 Task: Add the task  Improve code modularity for better maintainability to the section Code Catalysts in the project TransparentLine and add a Due Date to the respective task as 2023/12/16.
Action: Mouse moved to (878, 503)
Screenshot: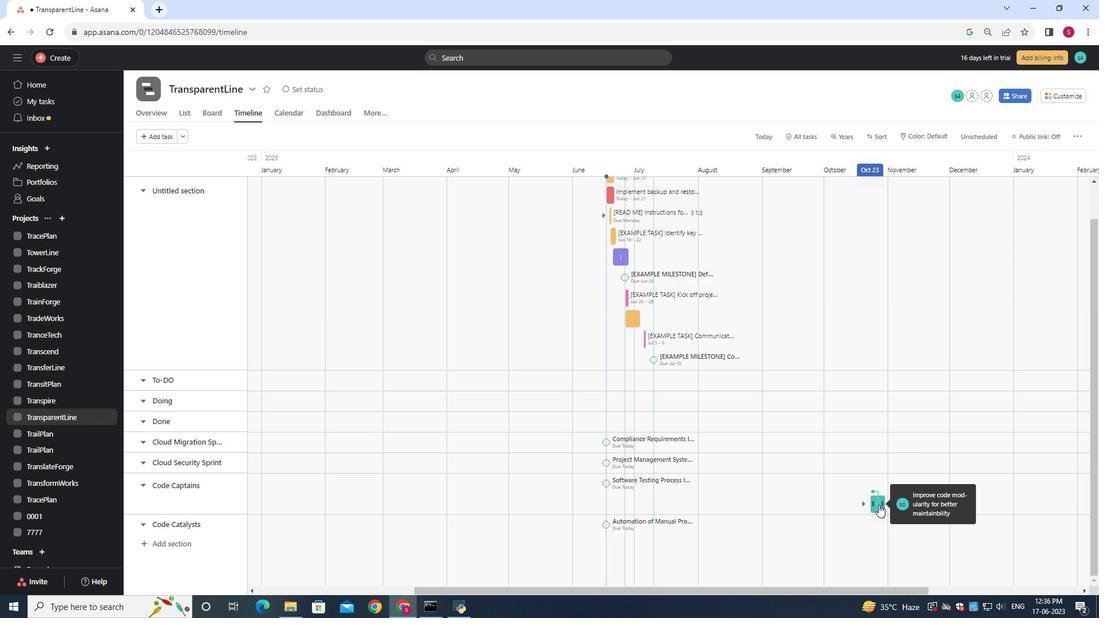 
Action: Mouse pressed left at (878, 503)
Screenshot: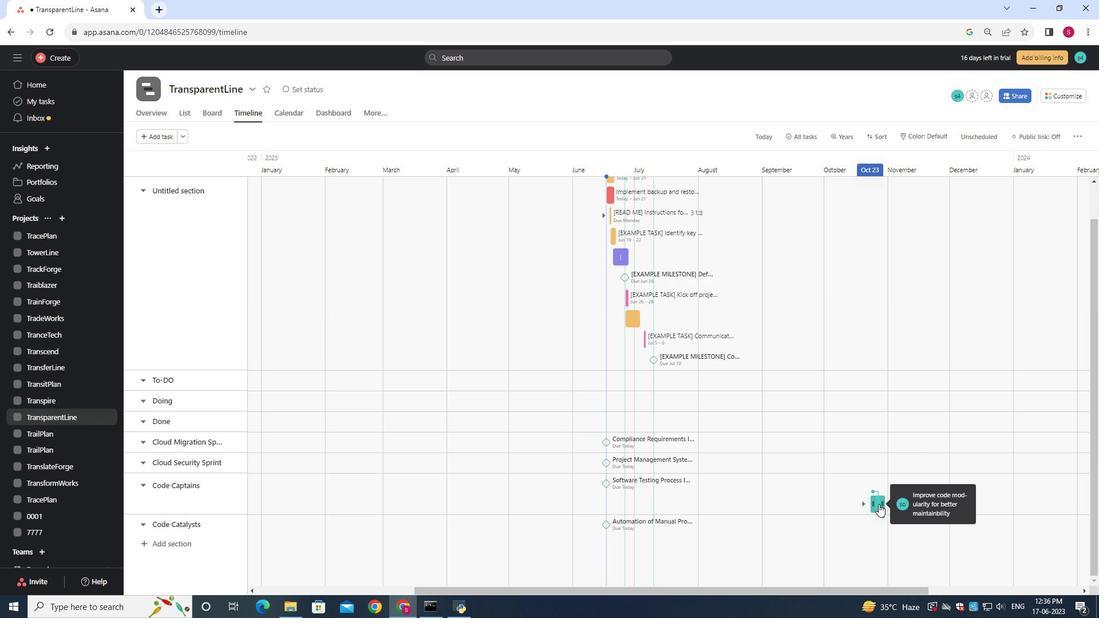 
Action: Mouse moved to (878, 522)
Screenshot: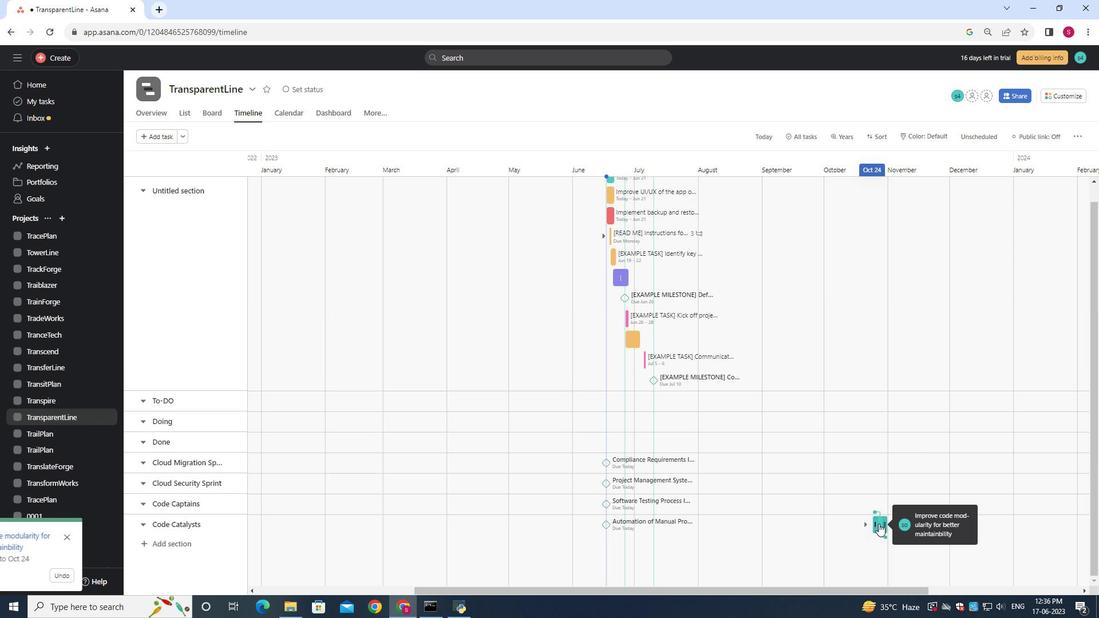 
Action: Mouse pressed left at (878, 522)
Screenshot: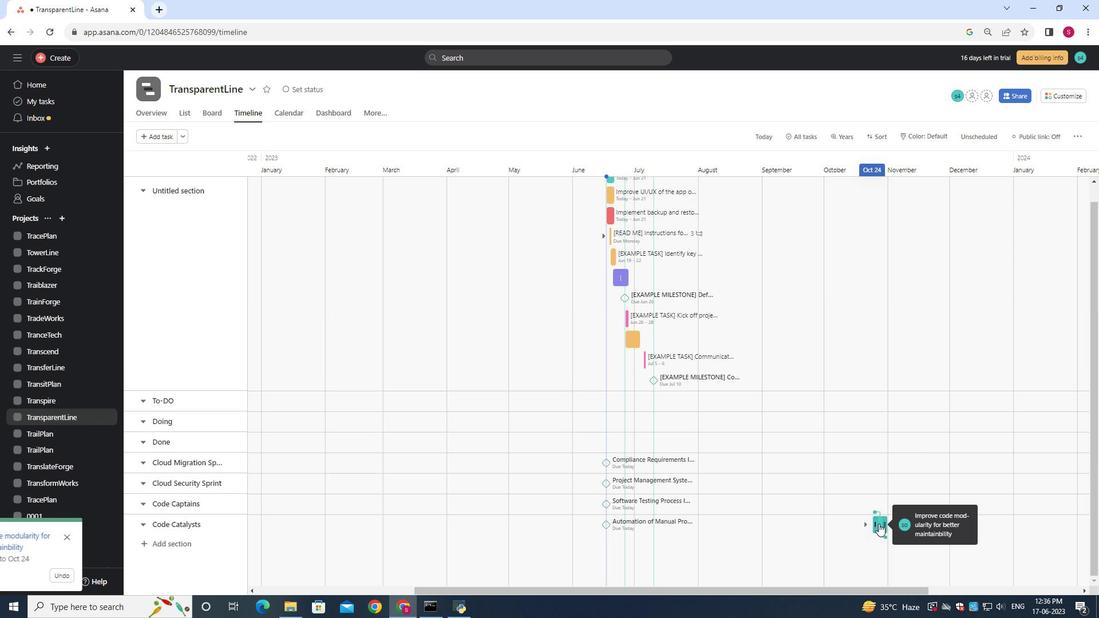 
Action: Mouse moved to (872, 216)
Screenshot: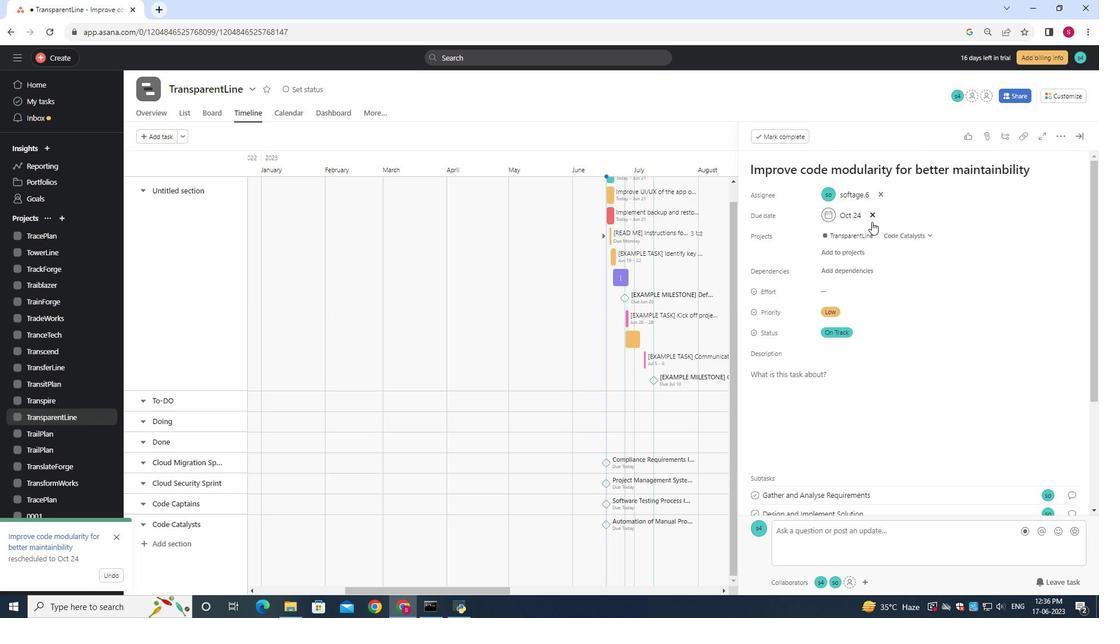 
Action: Mouse pressed left at (872, 216)
Screenshot: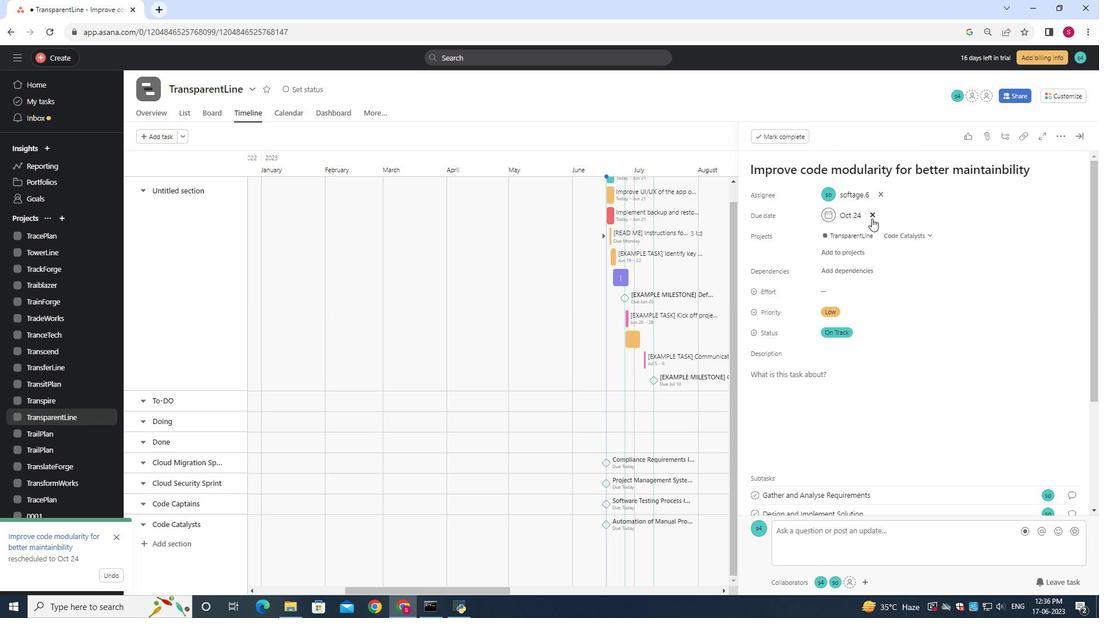 
Action: Mouse moved to (870, 218)
Screenshot: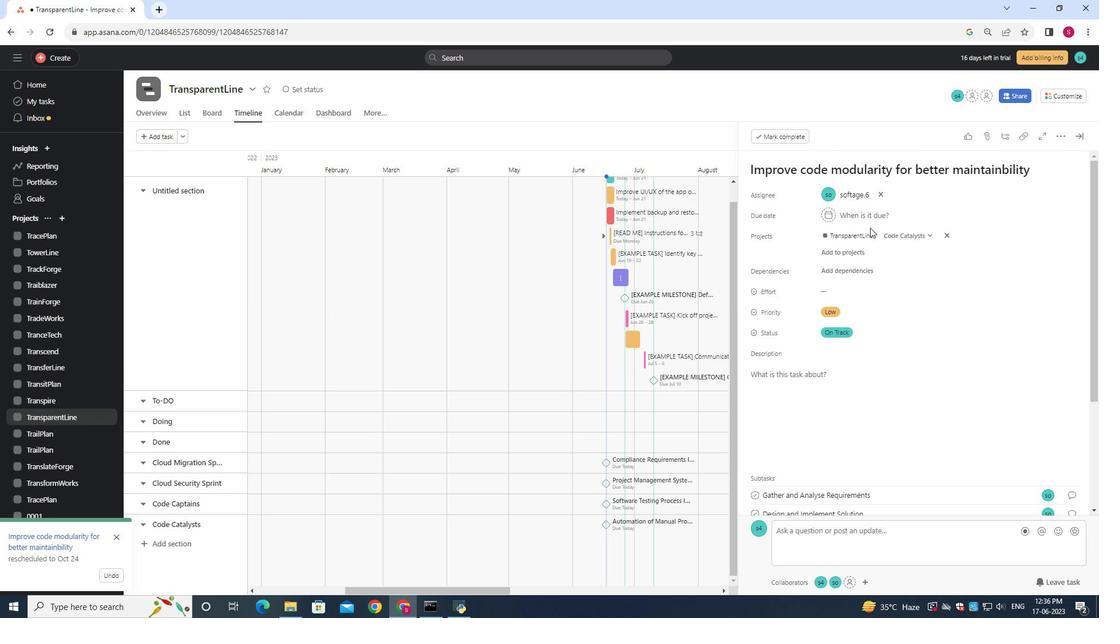 
Action: Mouse pressed left at (870, 218)
Screenshot: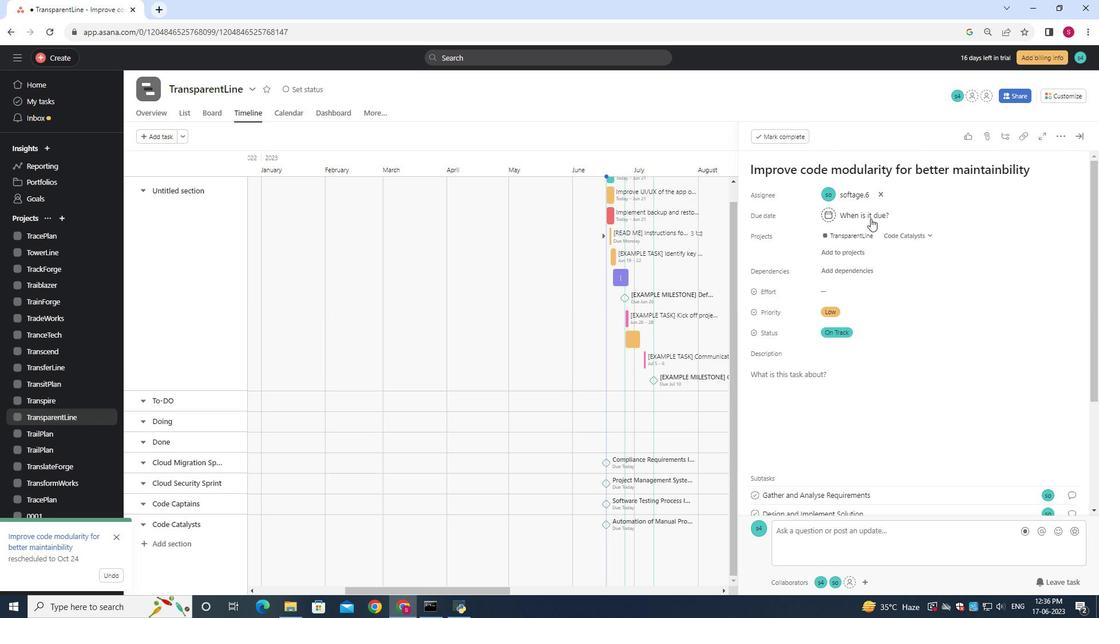 
Action: Mouse moved to (870, 218)
Screenshot: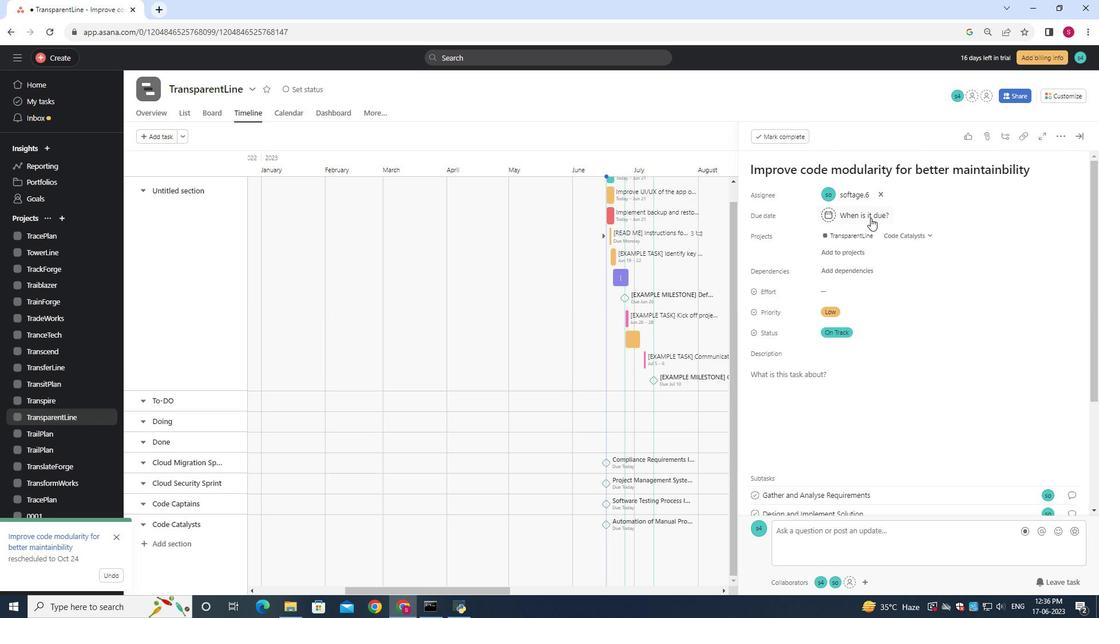 
Action: Key pressed 2023
Screenshot: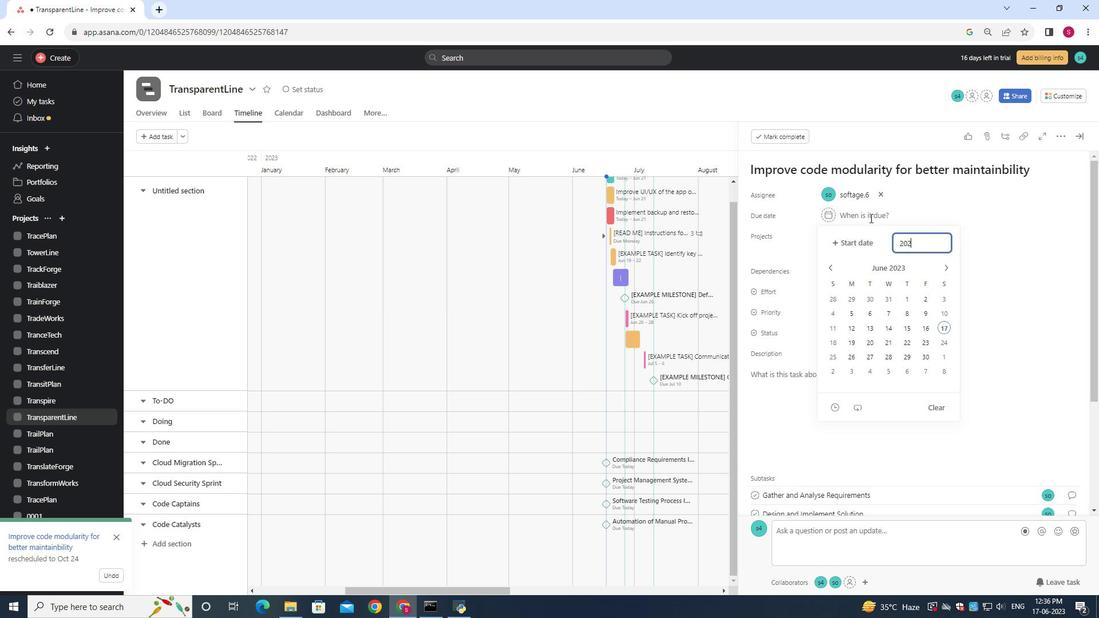 
Action: Mouse moved to (871, 218)
Screenshot: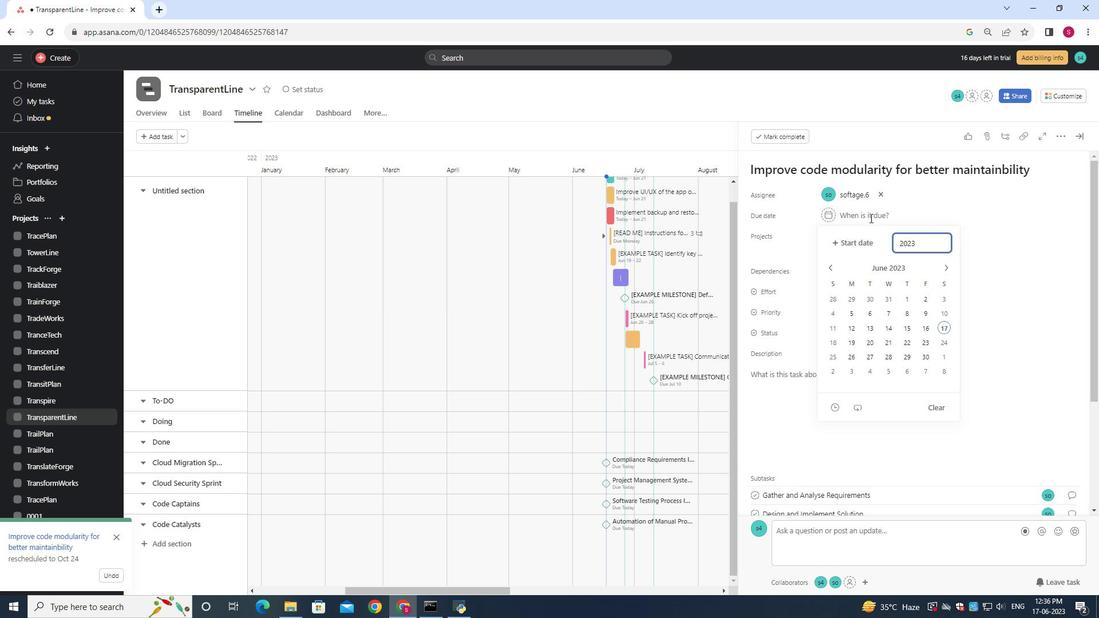 
Action: Key pressed /
Screenshot: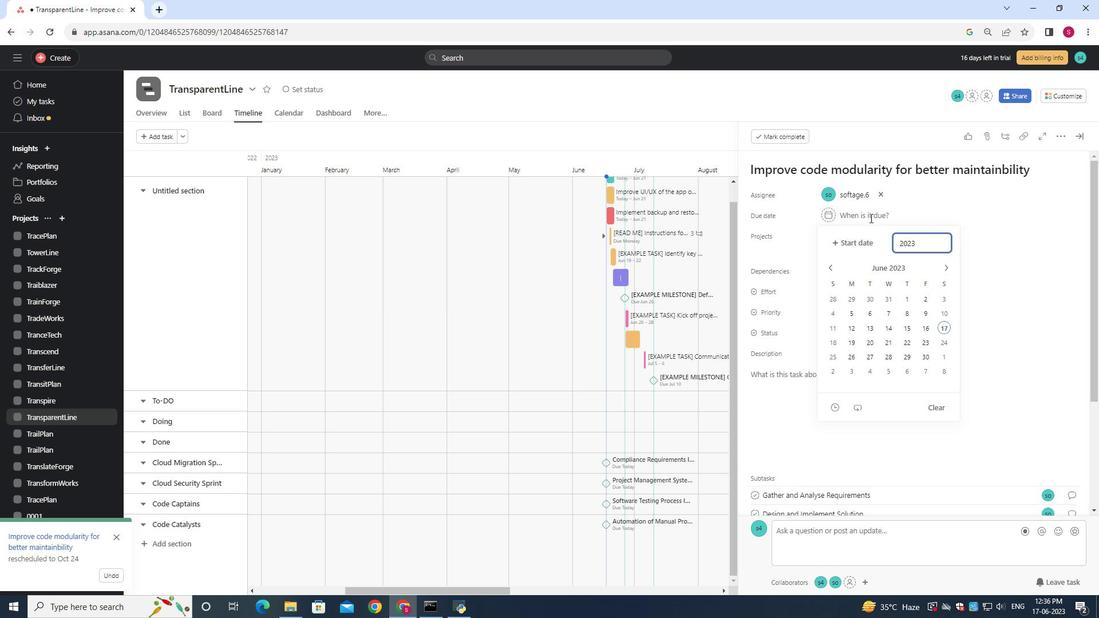 
Action: Mouse moved to (872, 218)
Screenshot: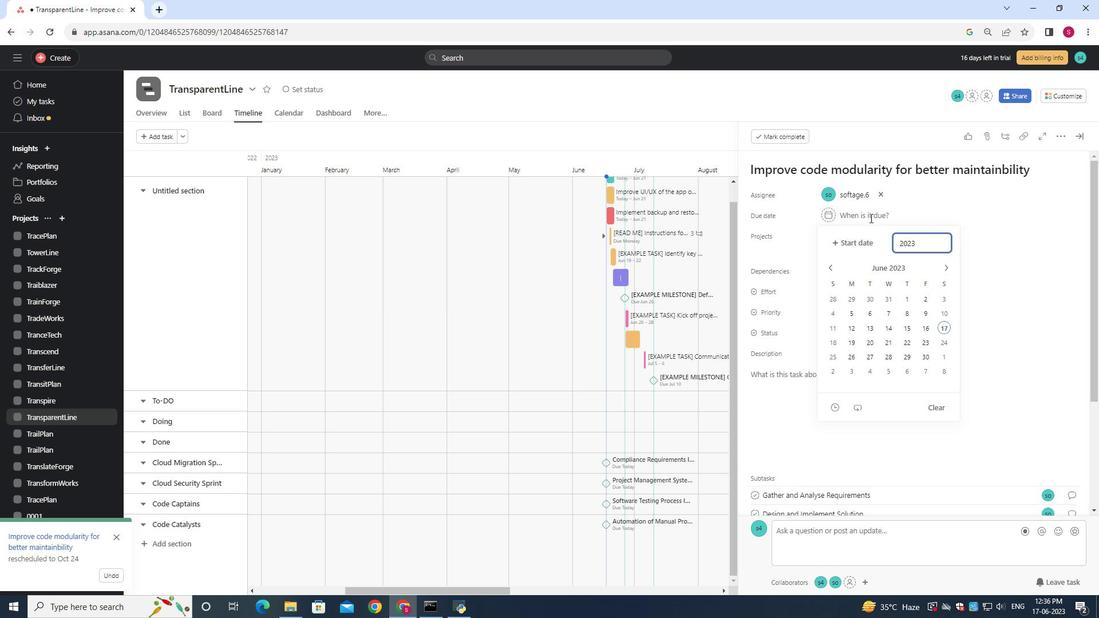 
Action: Key pressed 12/16<Key.enter>
Screenshot: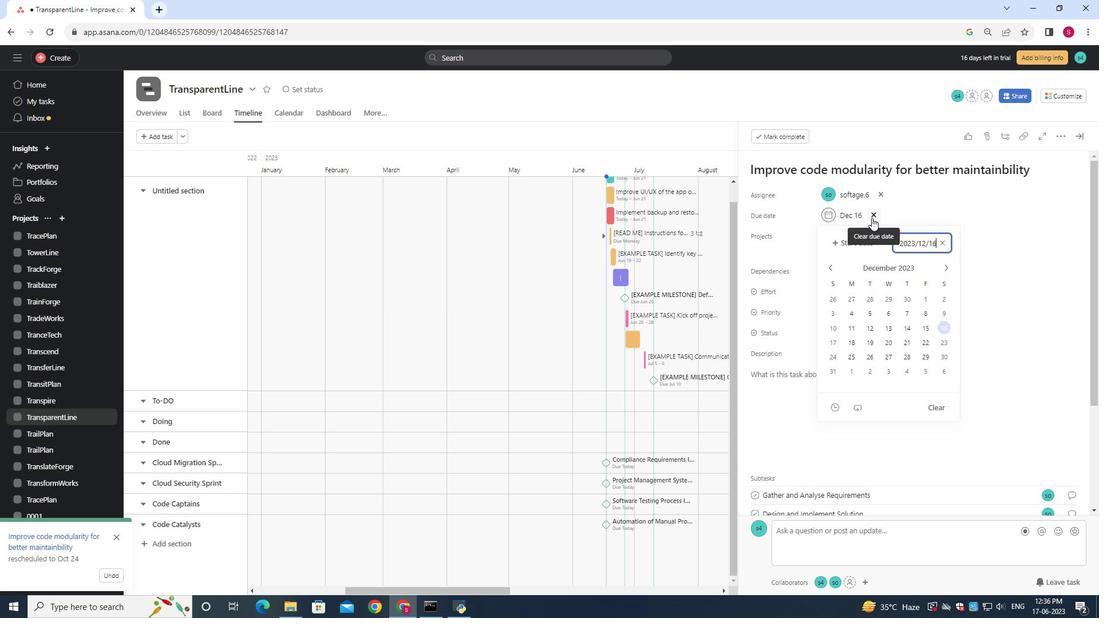 
